 Task: Go to the images section and react on images on the page of Aramco
Action: Mouse moved to (542, 62)
Screenshot: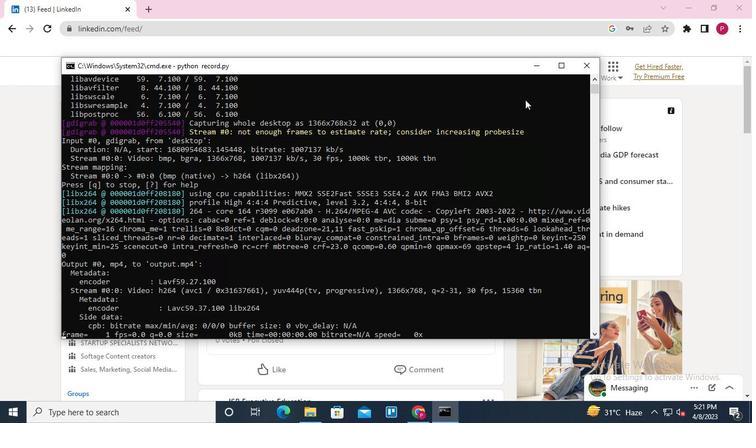 
Action: Mouse pressed left at (542, 62)
Screenshot: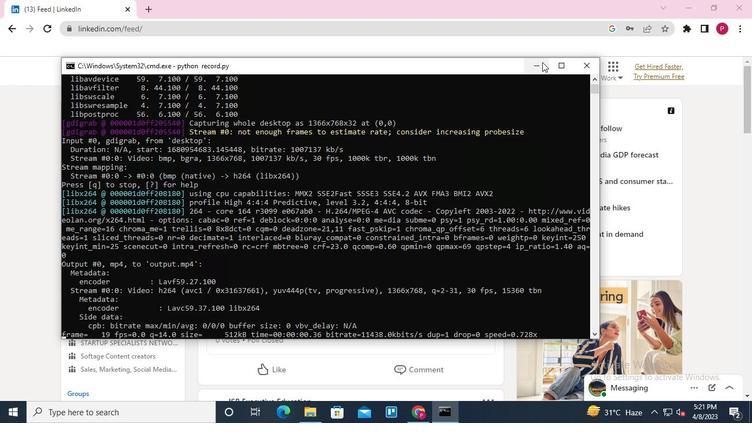 
Action: Mouse moved to (127, 71)
Screenshot: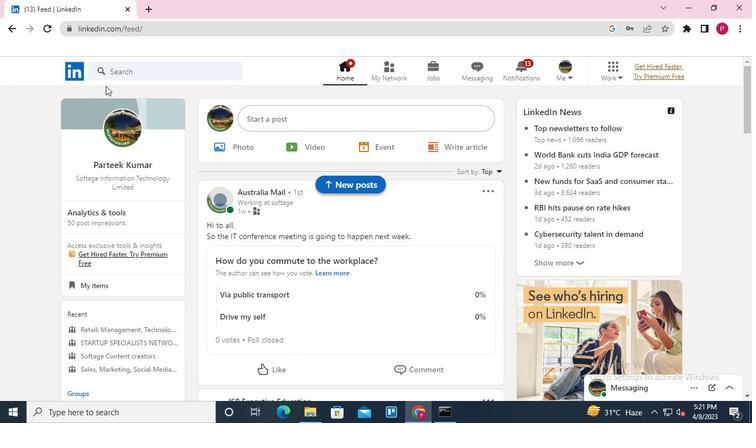 
Action: Mouse pressed left at (127, 71)
Screenshot: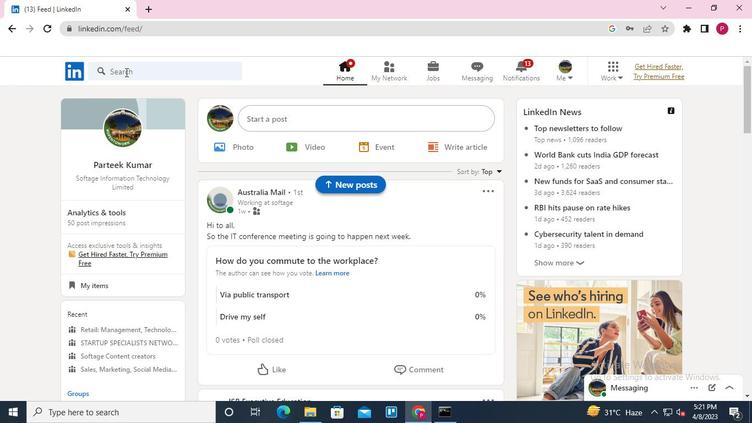 
Action: Keyboard Key.shift
Screenshot: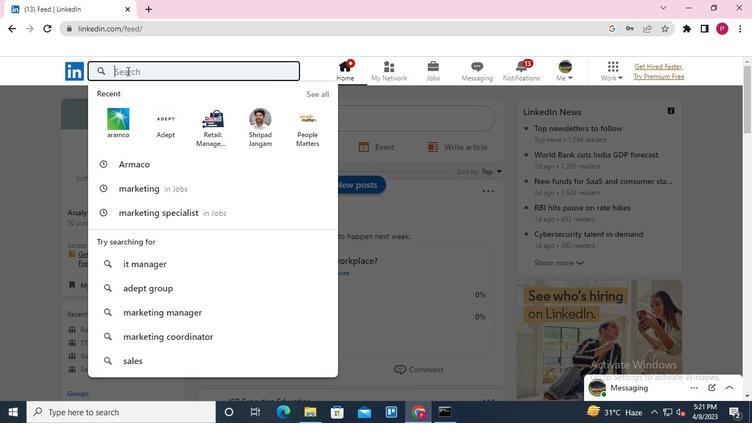 
Action: Keyboard A
Screenshot: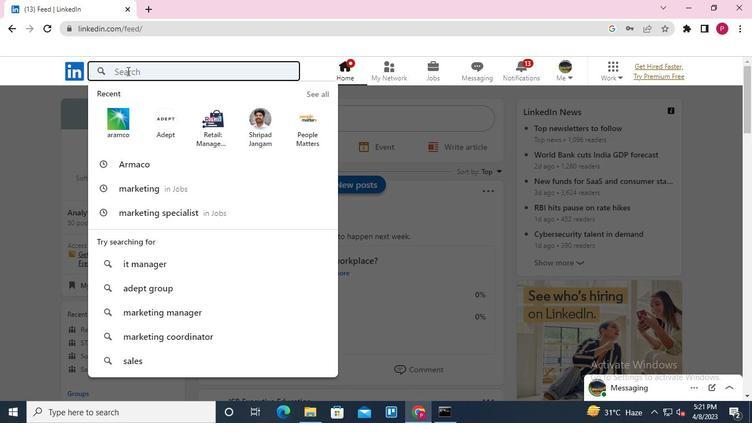 
Action: Keyboard r
Screenshot: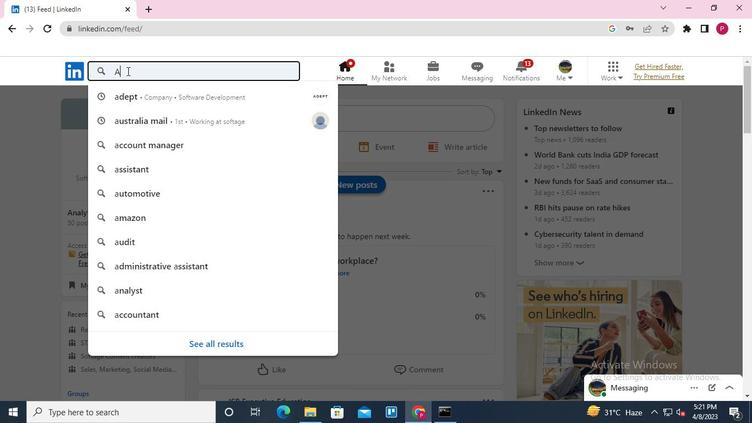 
Action: Keyboard a
Screenshot: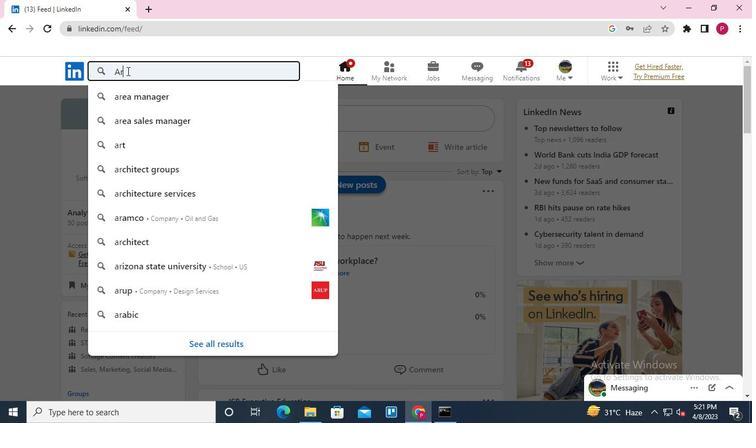 
Action: Keyboard m
Screenshot: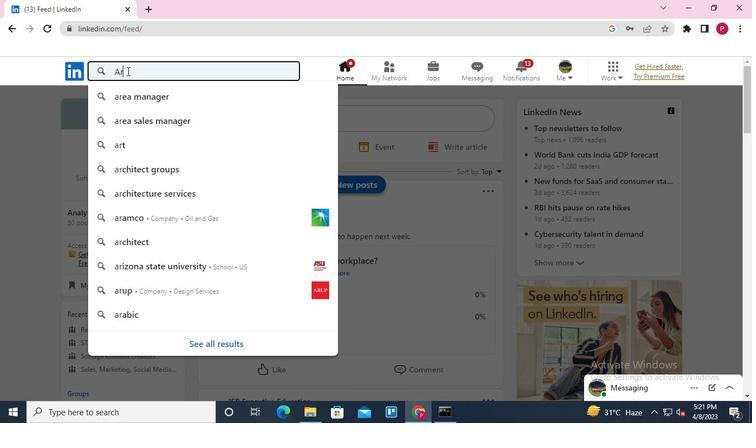 
Action: Keyboard c
Screenshot: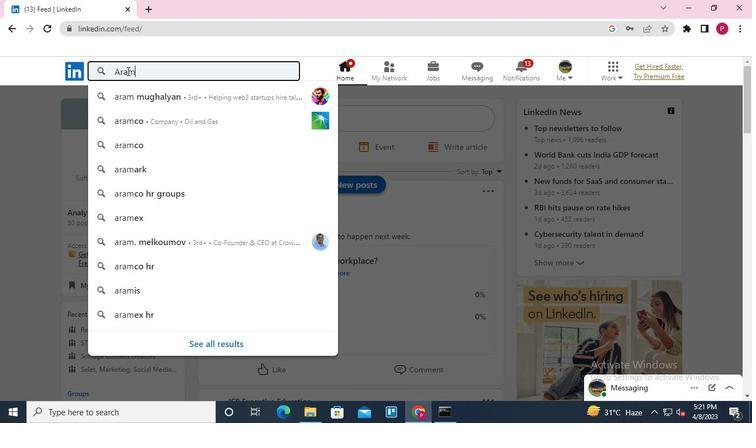 
Action: Keyboard o
Screenshot: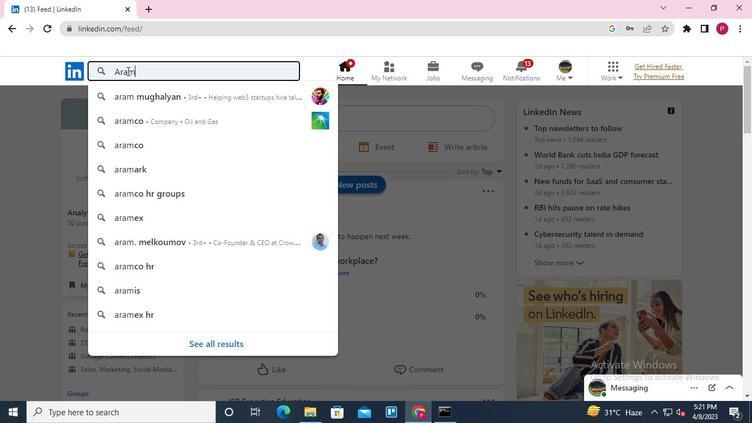 
Action: Keyboard Key.enter
Screenshot: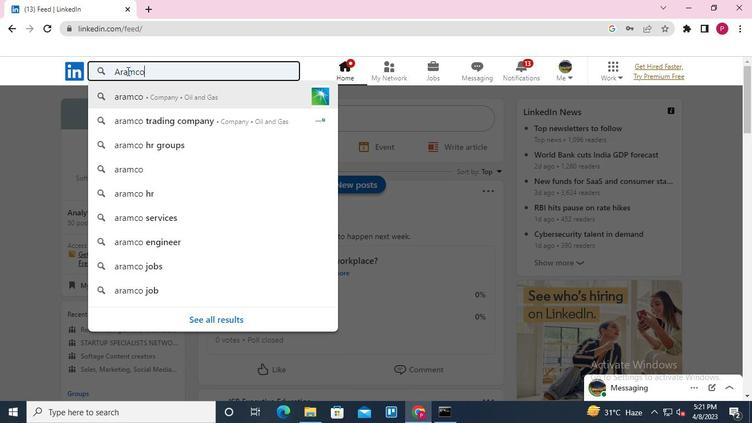 
Action: Mouse moved to (148, 153)
Screenshot: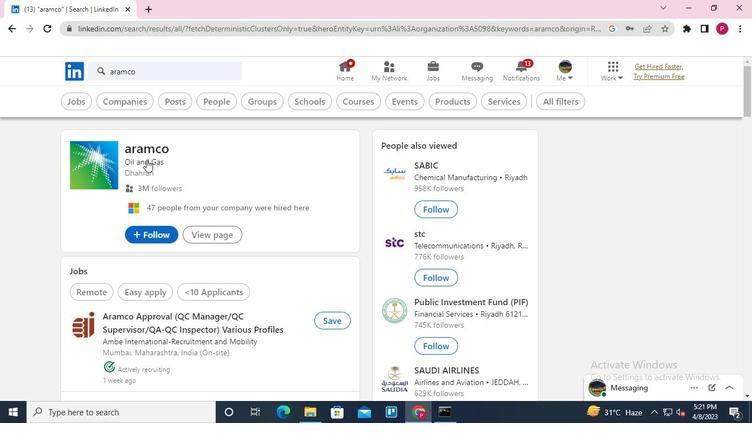 
Action: Mouse pressed left at (148, 153)
Screenshot: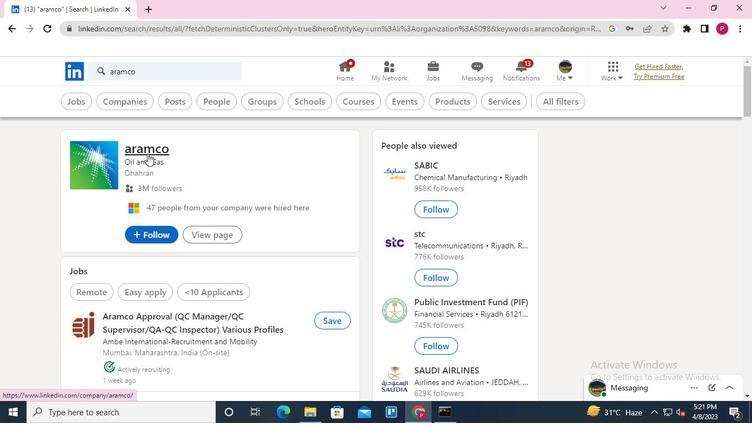
Action: Mouse moved to (169, 157)
Screenshot: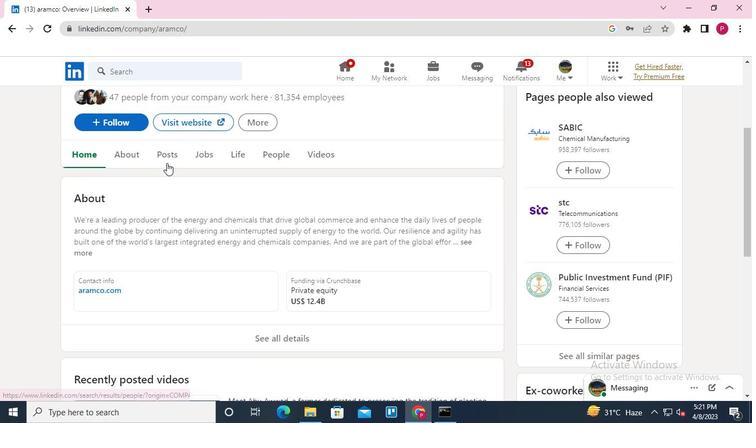 
Action: Mouse pressed left at (169, 157)
Screenshot: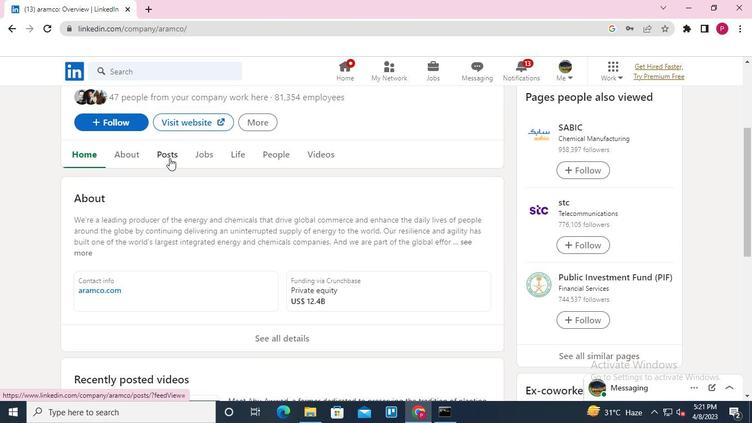 
Action: Mouse moved to (245, 197)
Screenshot: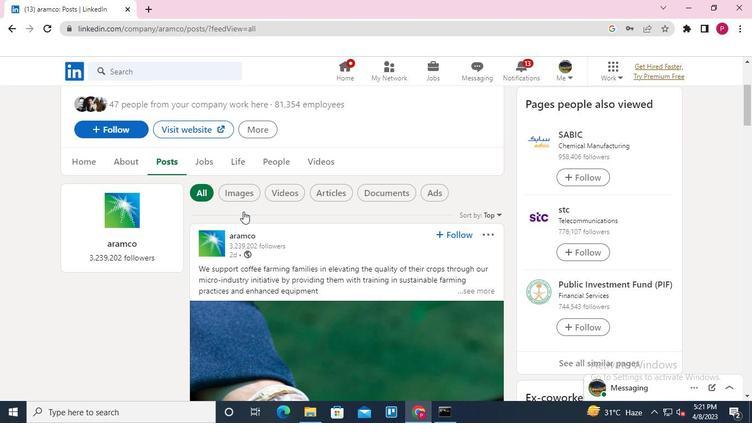
Action: Mouse pressed left at (245, 197)
Screenshot: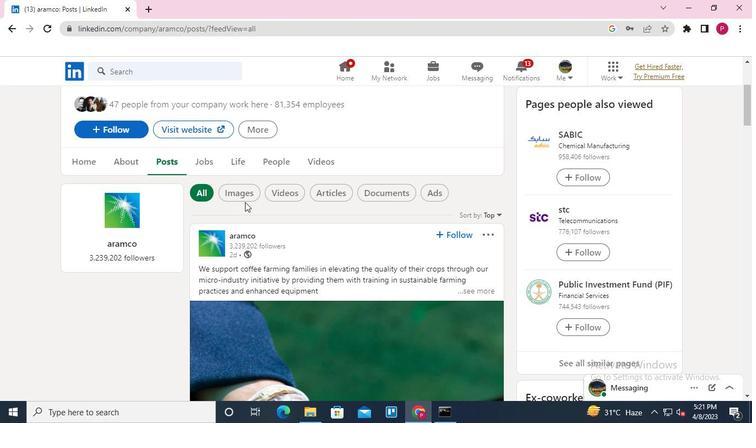 
Action: Mouse moved to (204, 217)
Screenshot: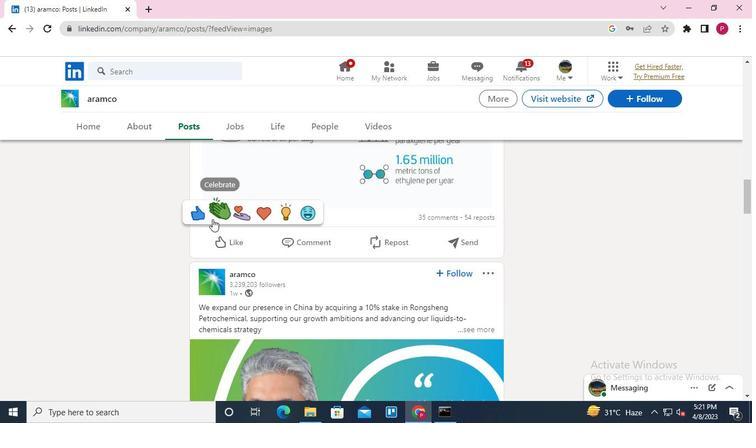 
Action: Mouse pressed left at (204, 217)
Screenshot: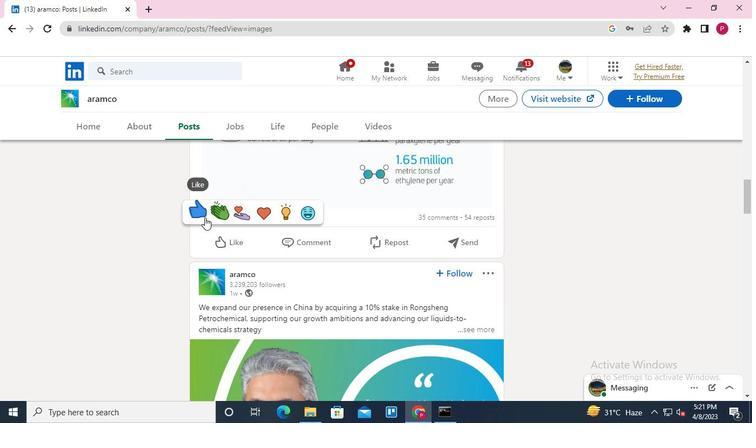 
Action: Mouse moved to (220, 262)
Screenshot: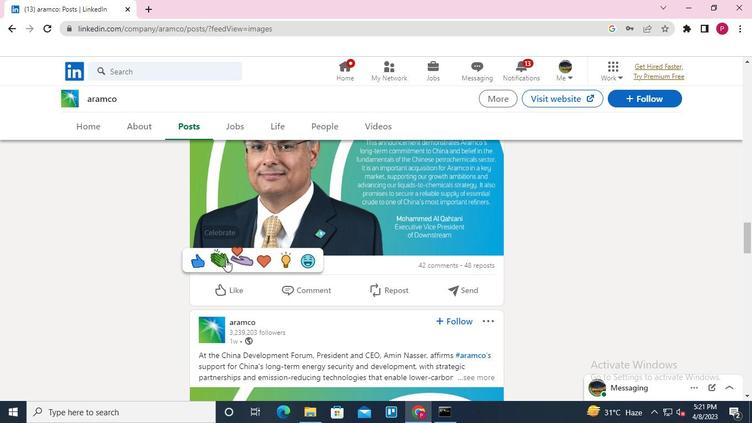 
Action: Mouse pressed left at (220, 262)
Screenshot: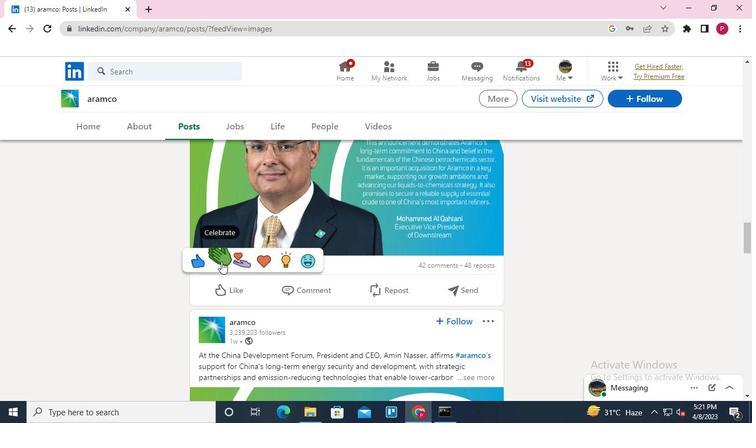 
Action: Mouse moved to (196, 210)
Screenshot: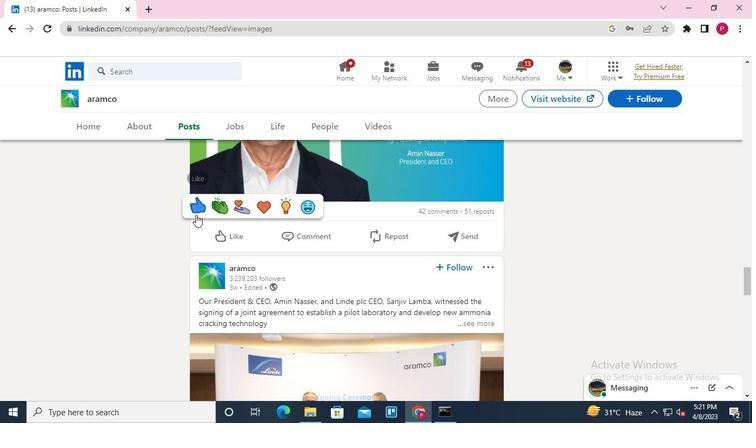
Action: Mouse pressed left at (196, 210)
Screenshot: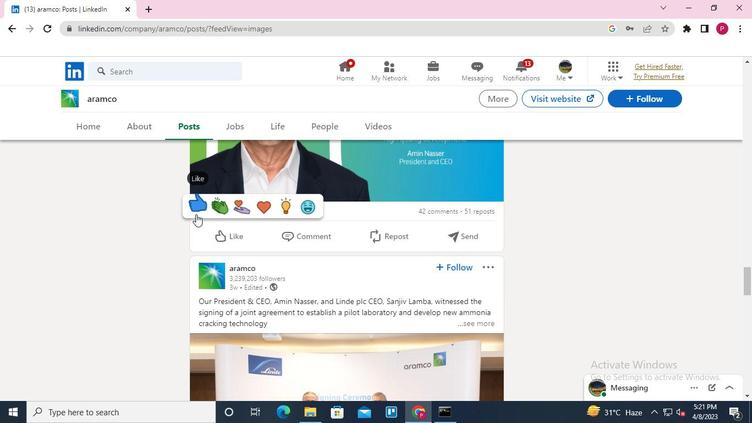 
Action: Keyboard Key.alt_l
Screenshot: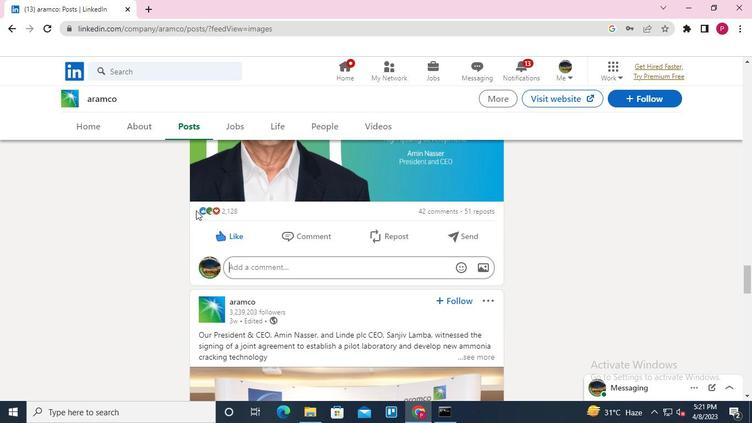 
Action: Keyboard Key.tab
Screenshot: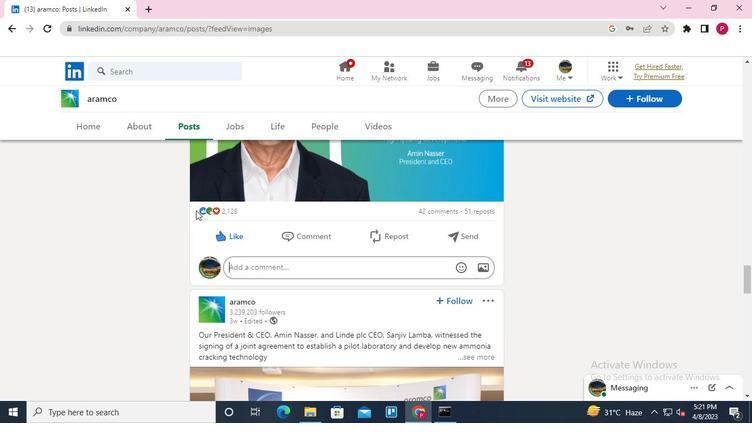 
Action: Mouse moved to (585, 68)
Screenshot: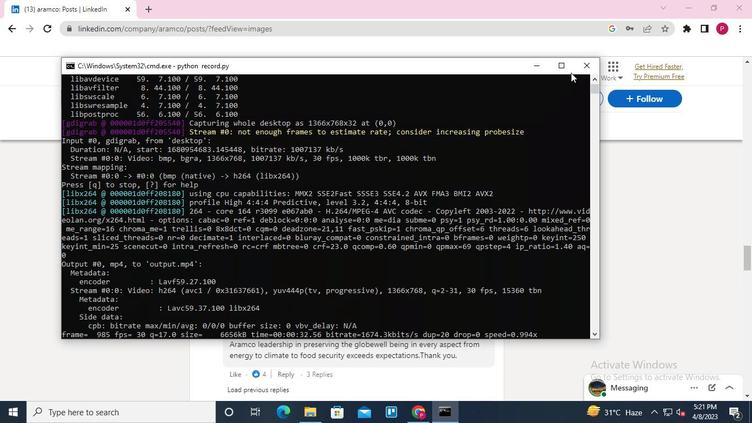
Action: Mouse pressed left at (585, 68)
Screenshot: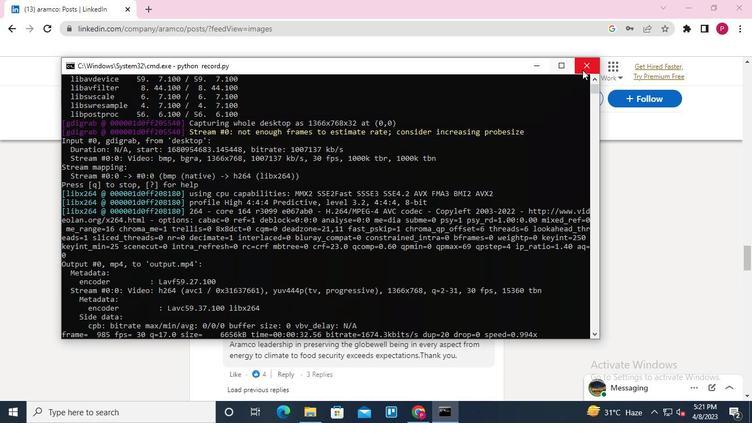 
